 Task: Sort the products by unit price (low first).
Action: Mouse pressed left at (23, 97)
Screenshot: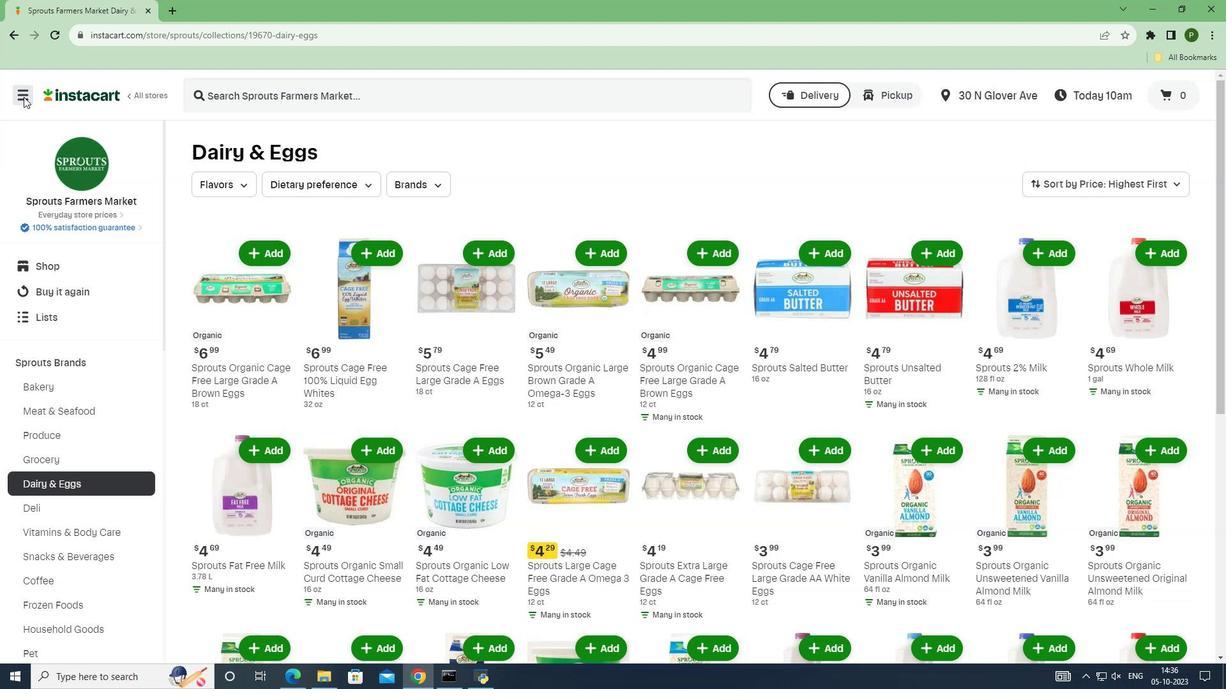 
Action: Mouse moved to (89, 331)
Screenshot: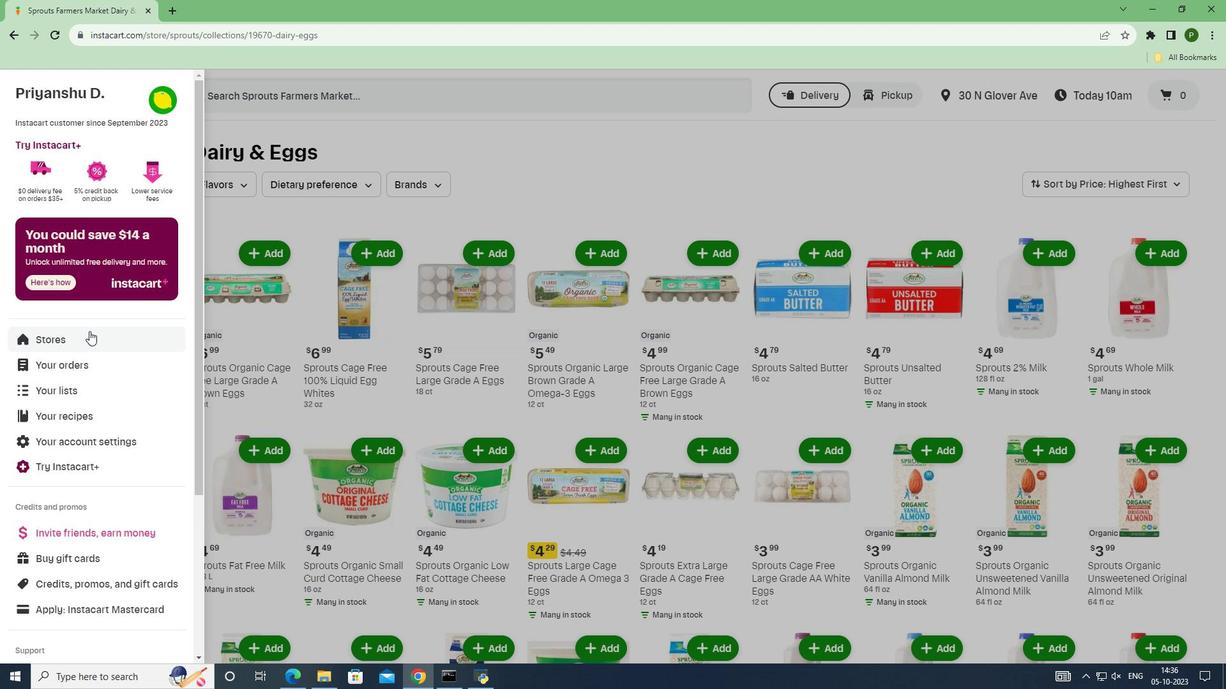 
Action: Mouse pressed left at (89, 331)
Screenshot: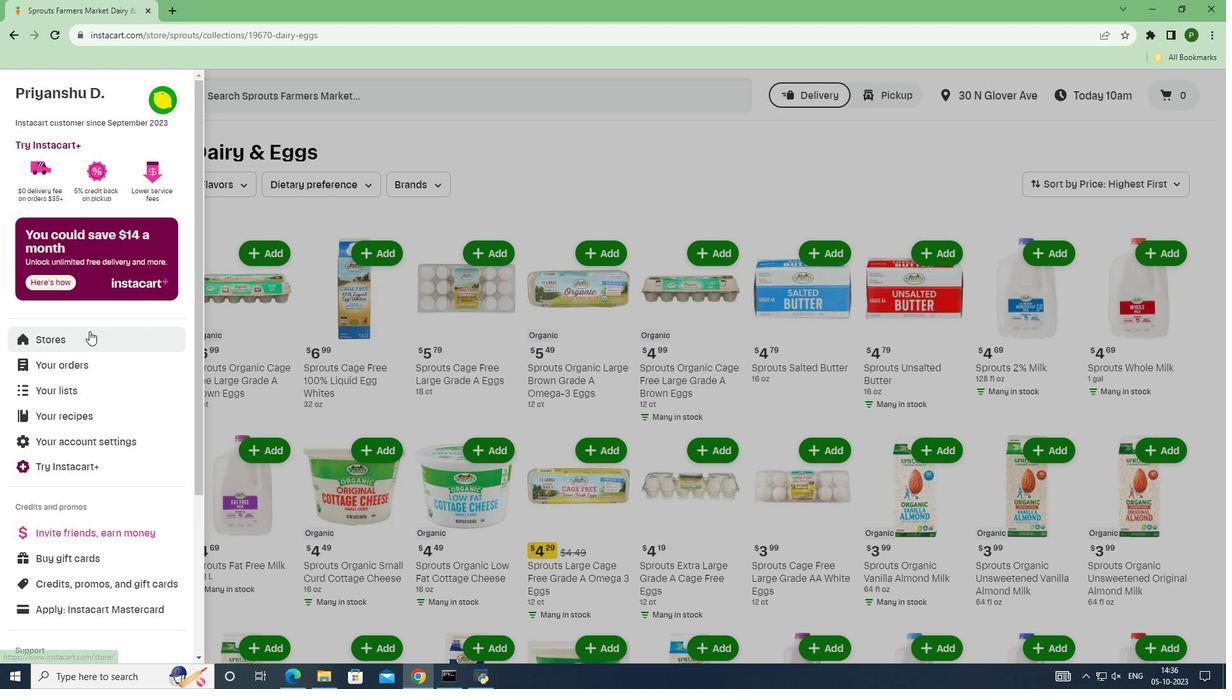 
Action: Mouse moved to (290, 142)
Screenshot: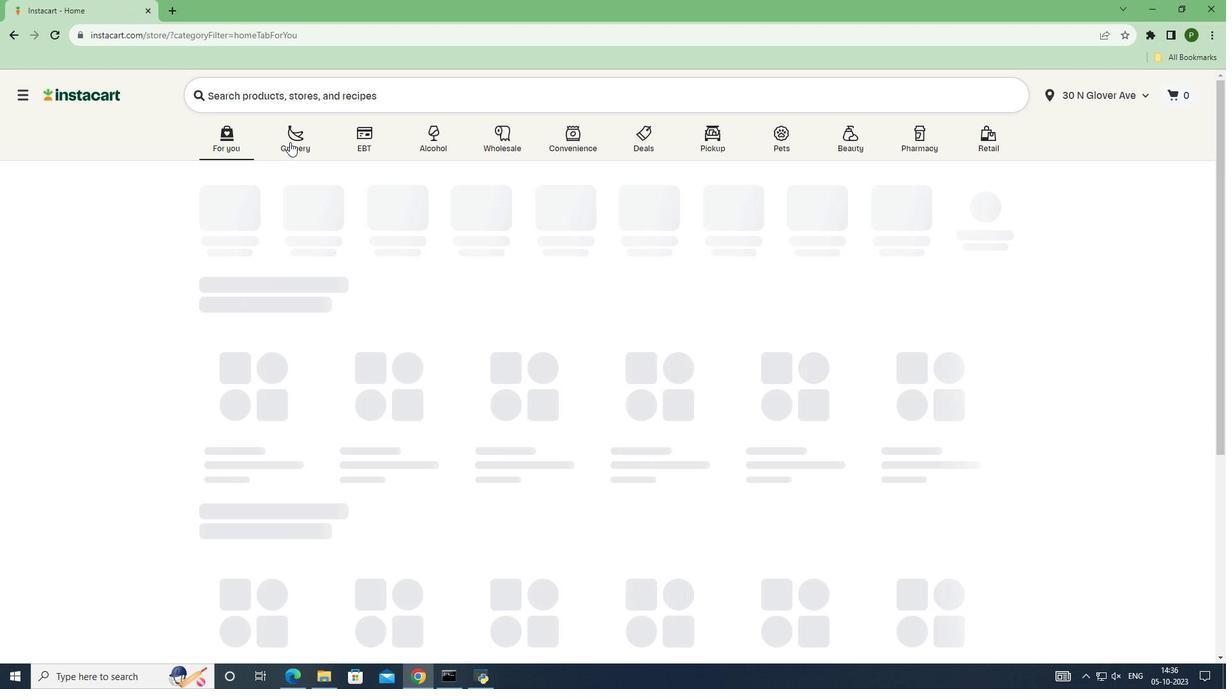 
Action: Mouse pressed left at (290, 142)
Screenshot: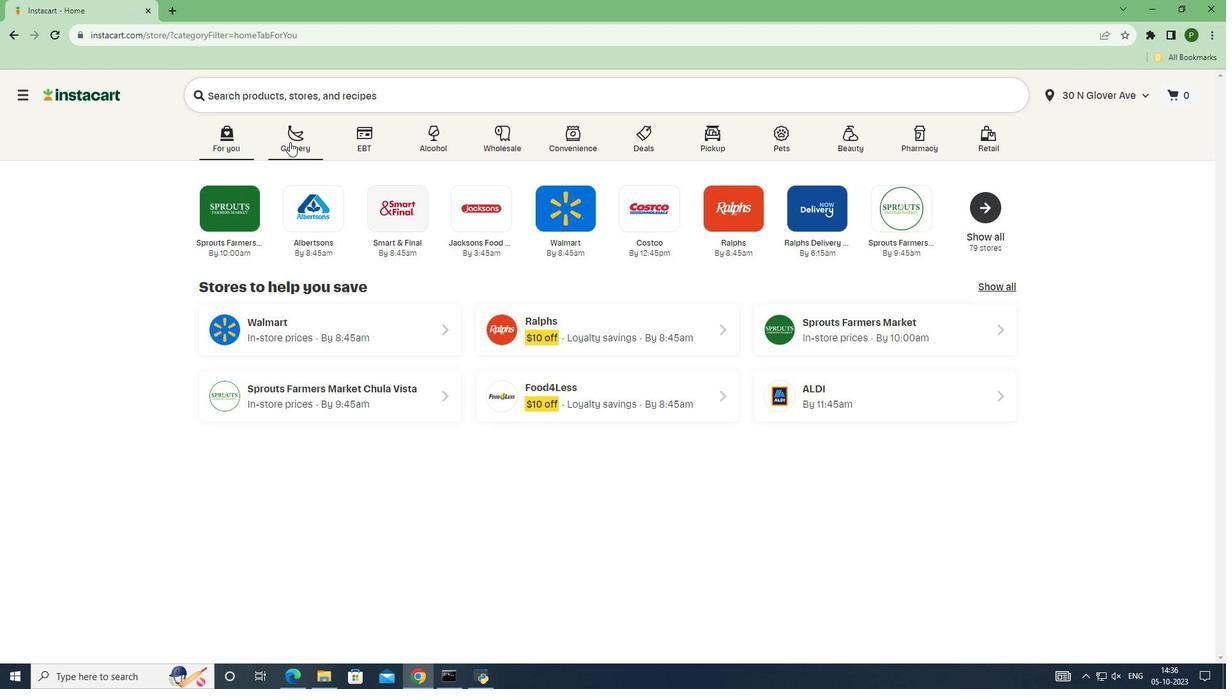 
Action: Mouse moved to (776, 295)
Screenshot: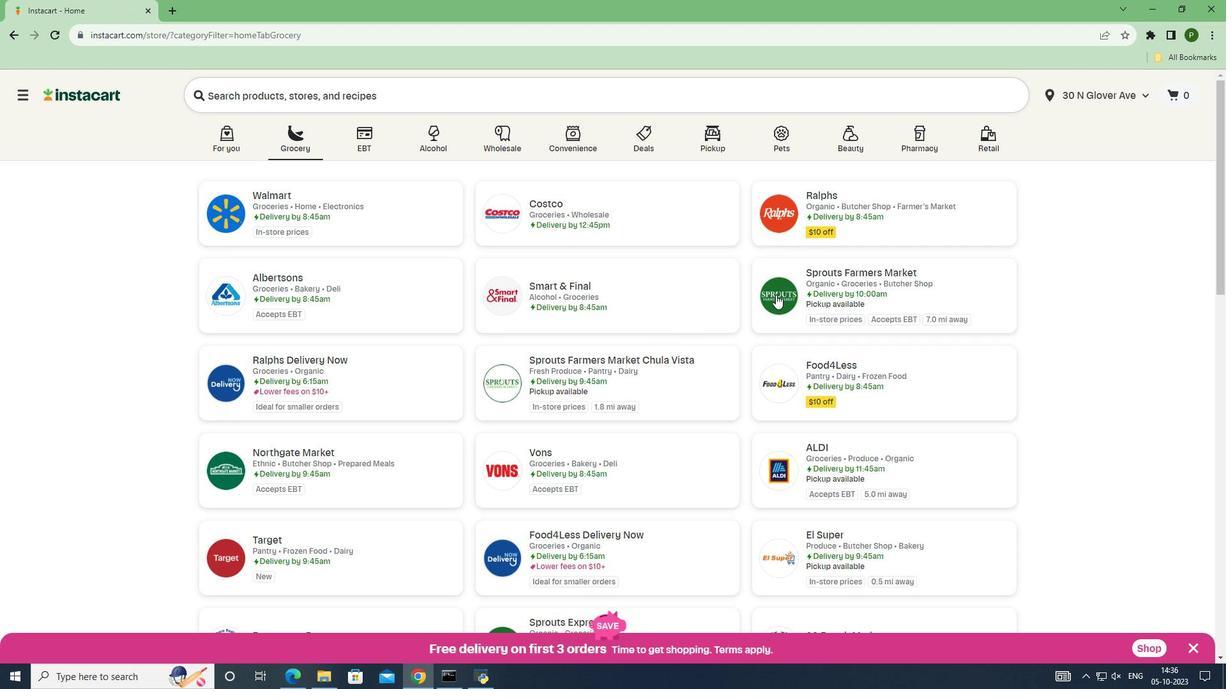 
Action: Mouse pressed left at (776, 295)
Screenshot: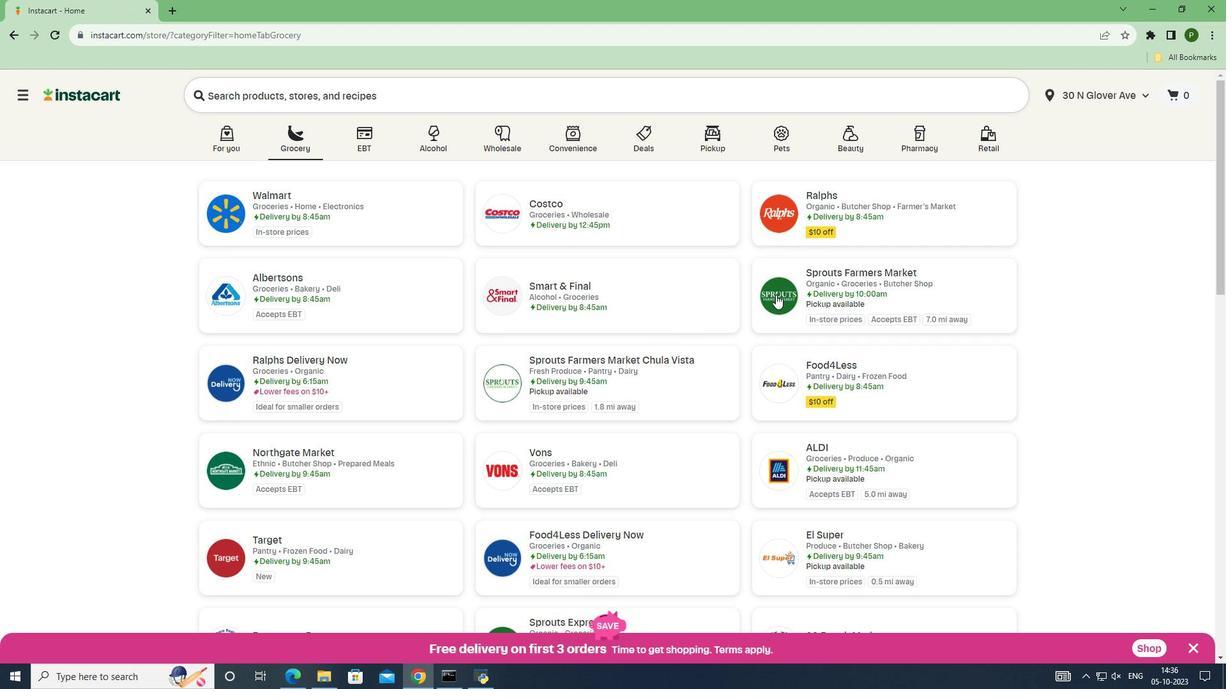 
Action: Mouse moved to (101, 358)
Screenshot: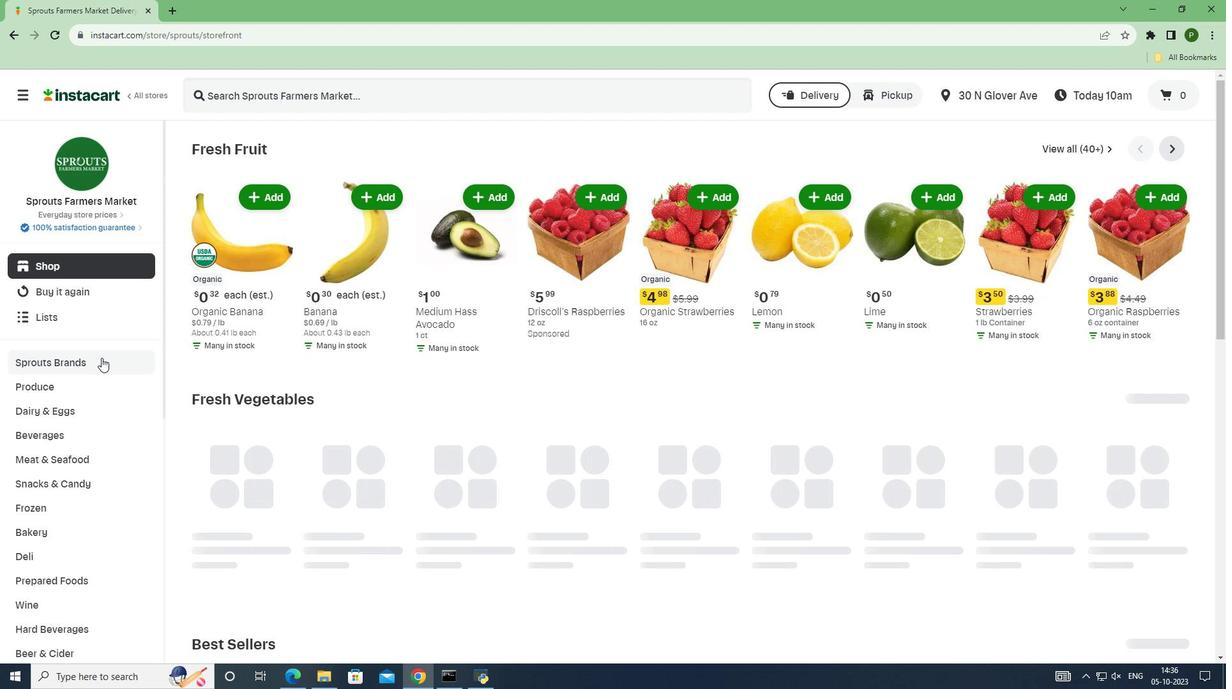 
Action: Mouse pressed left at (101, 358)
Screenshot: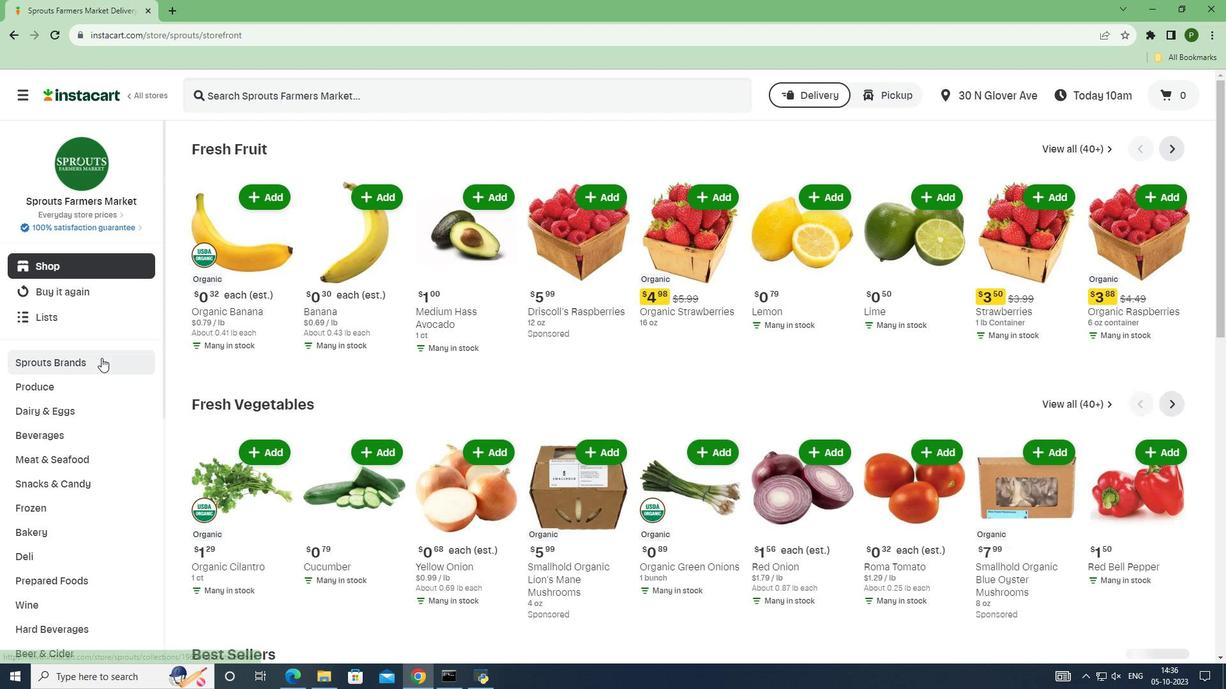 
Action: Mouse moved to (70, 472)
Screenshot: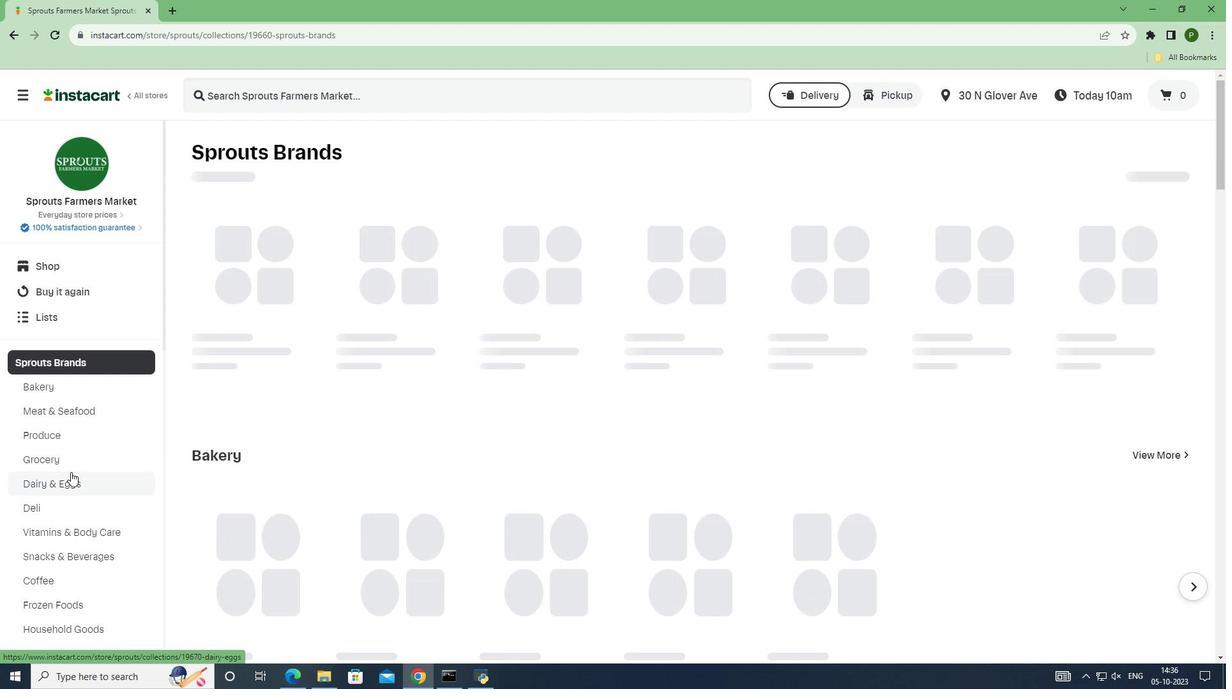 
Action: Mouse pressed left at (70, 472)
Screenshot: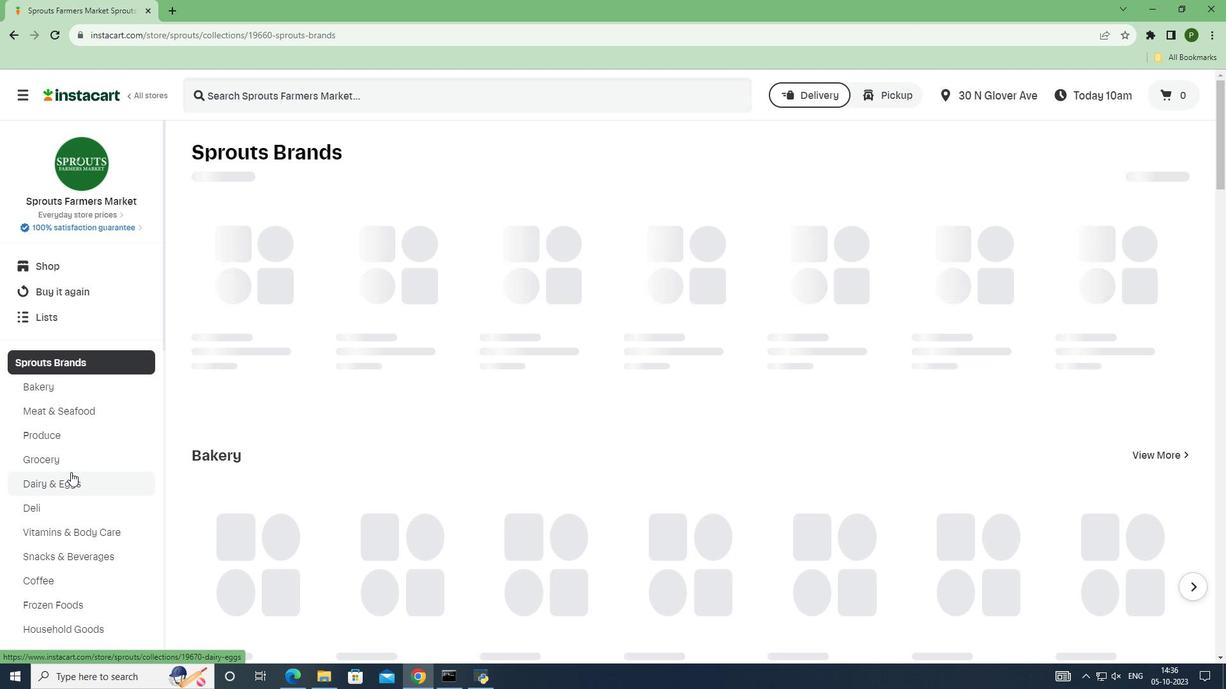 
Action: Mouse moved to (1075, 179)
Screenshot: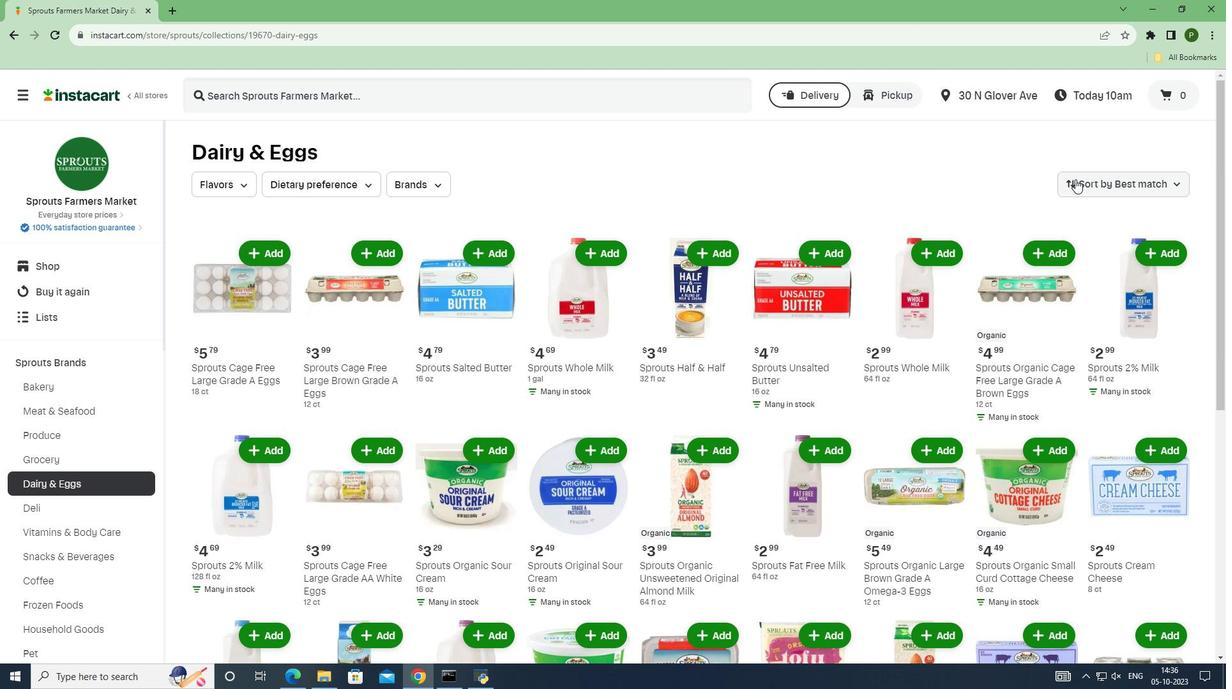 
Action: Mouse pressed left at (1075, 179)
Screenshot: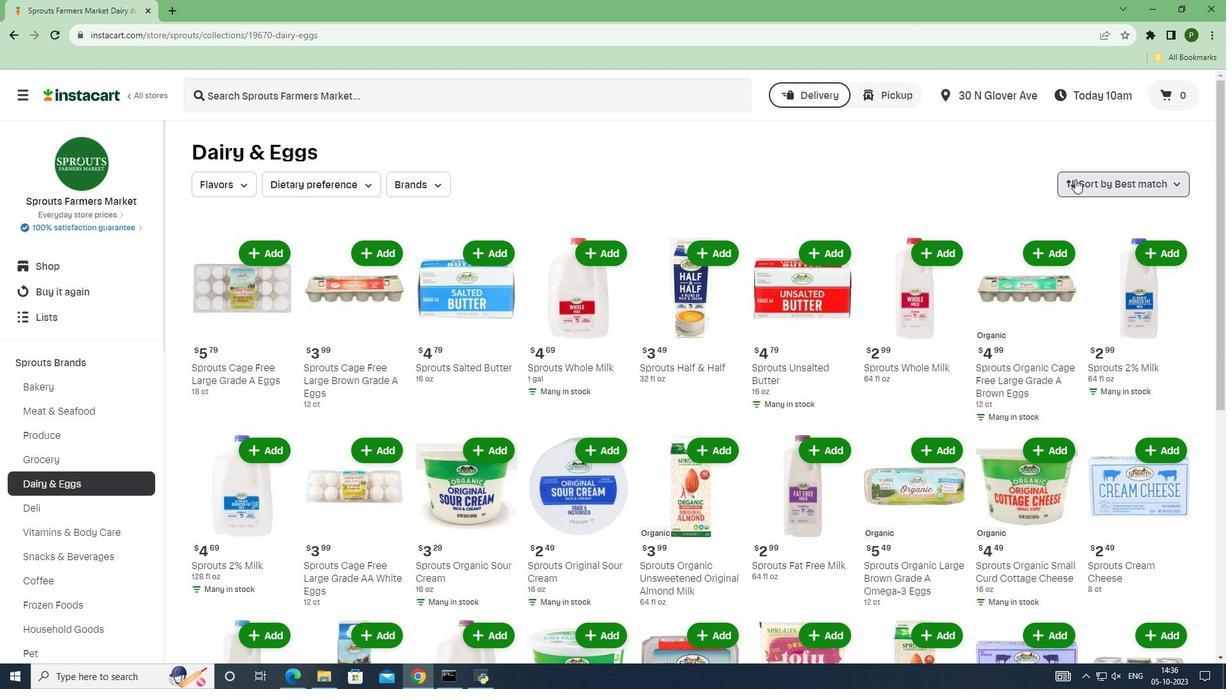 
Action: Mouse moved to (1092, 302)
Screenshot: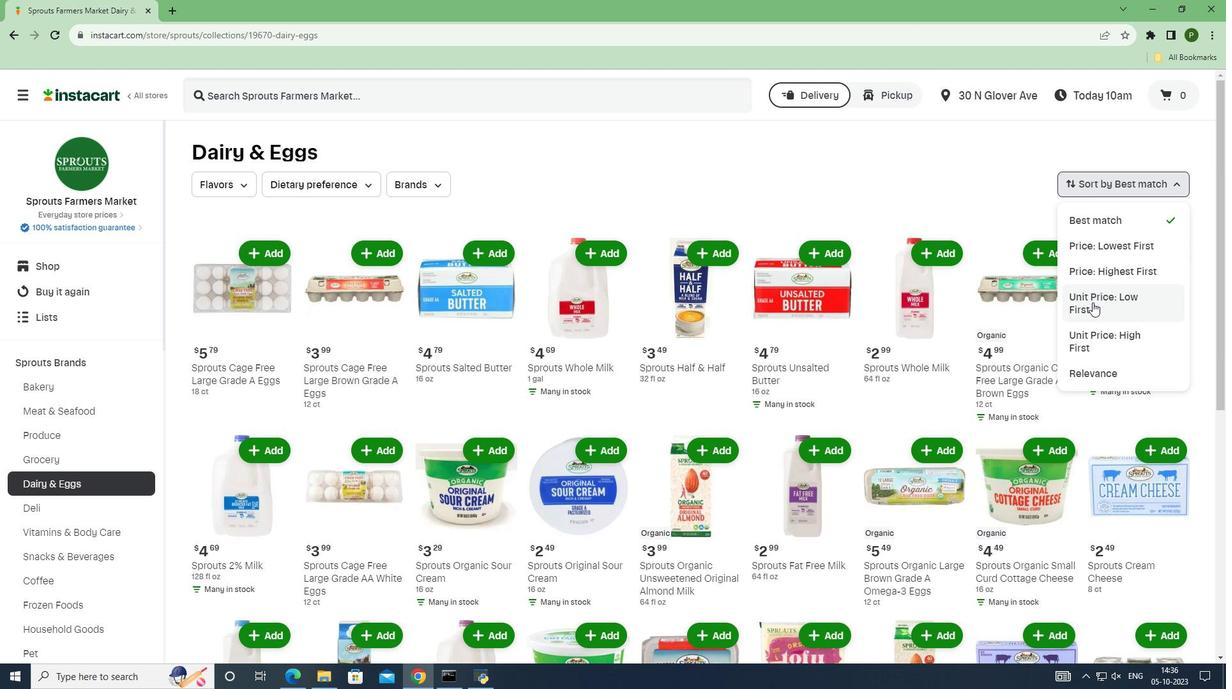
Action: Mouse pressed left at (1092, 302)
Screenshot: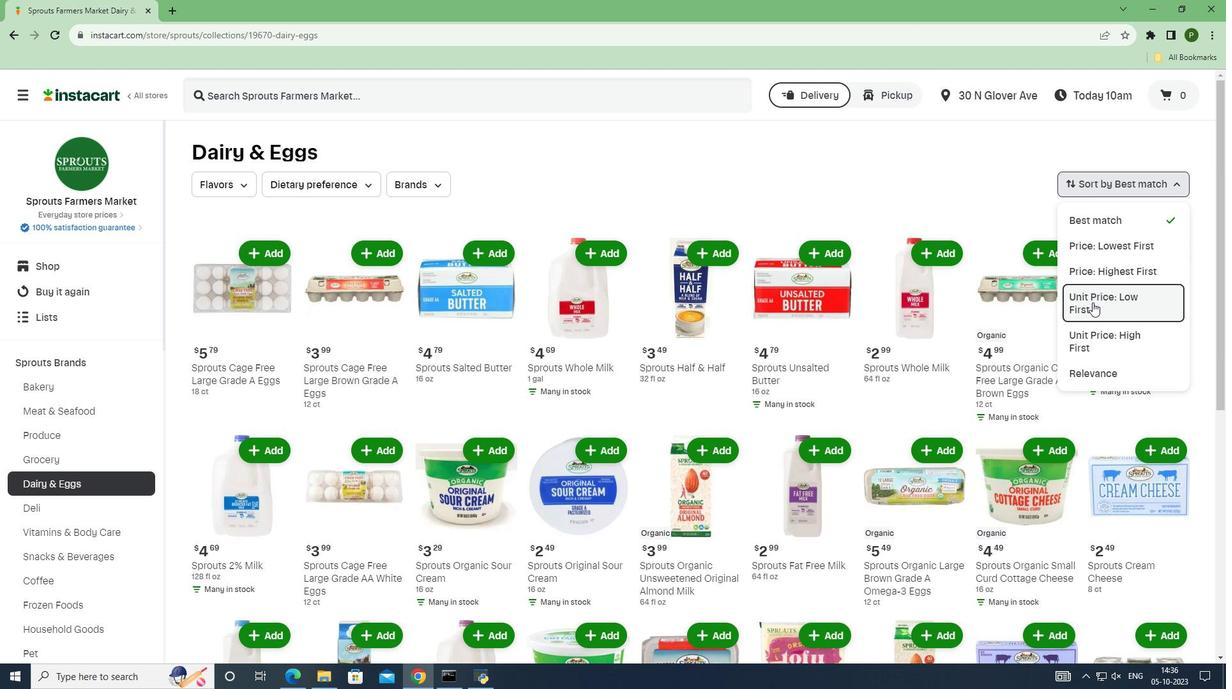 
Action: Mouse moved to (1020, 385)
Screenshot: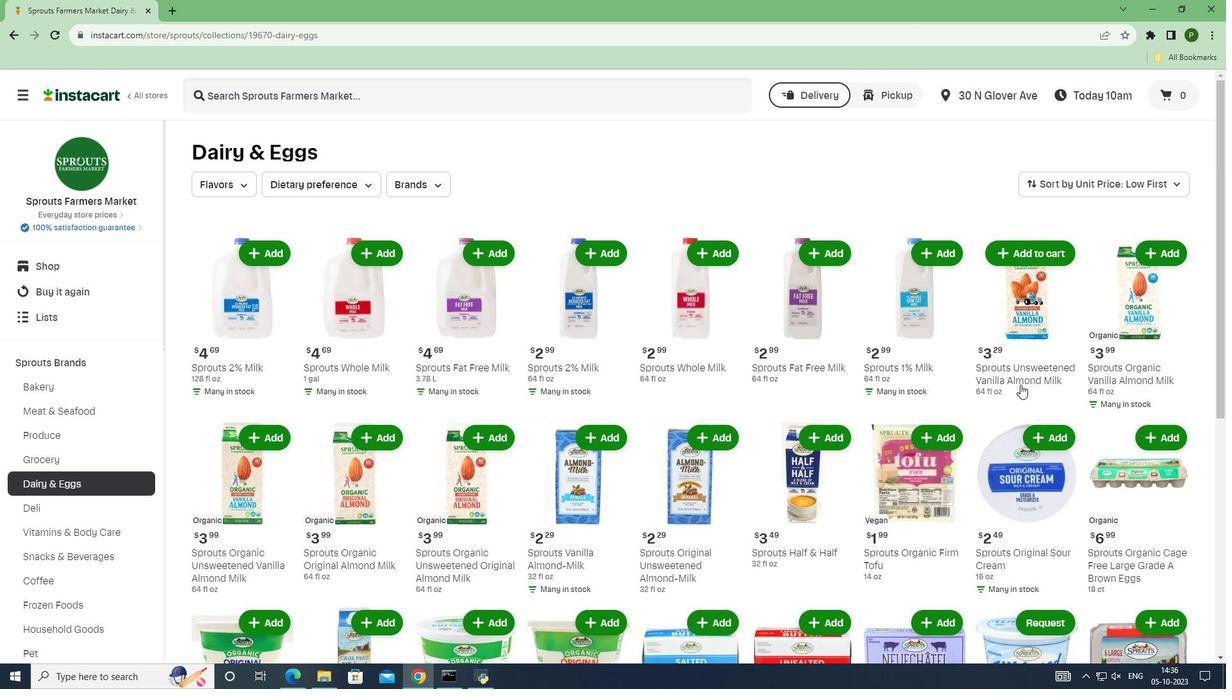 
